 Task: Check the sale-to-list ratio of community pool in the last 1 year.
Action: Mouse moved to (860, 235)
Screenshot: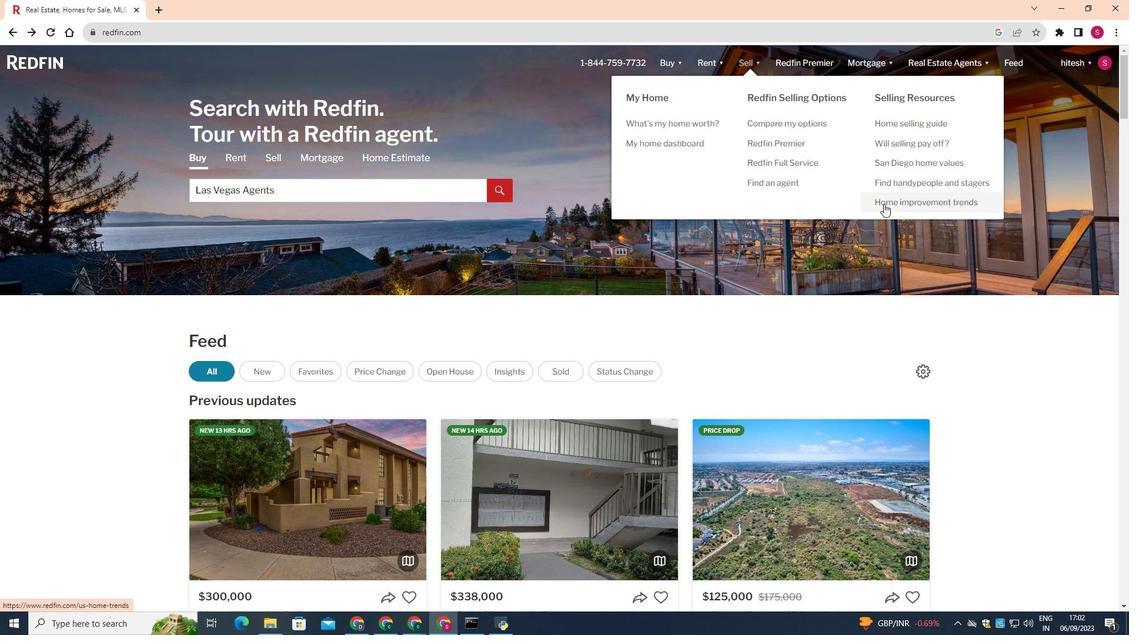 
Action: Mouse pressed left at (860, 235)
Screenshot: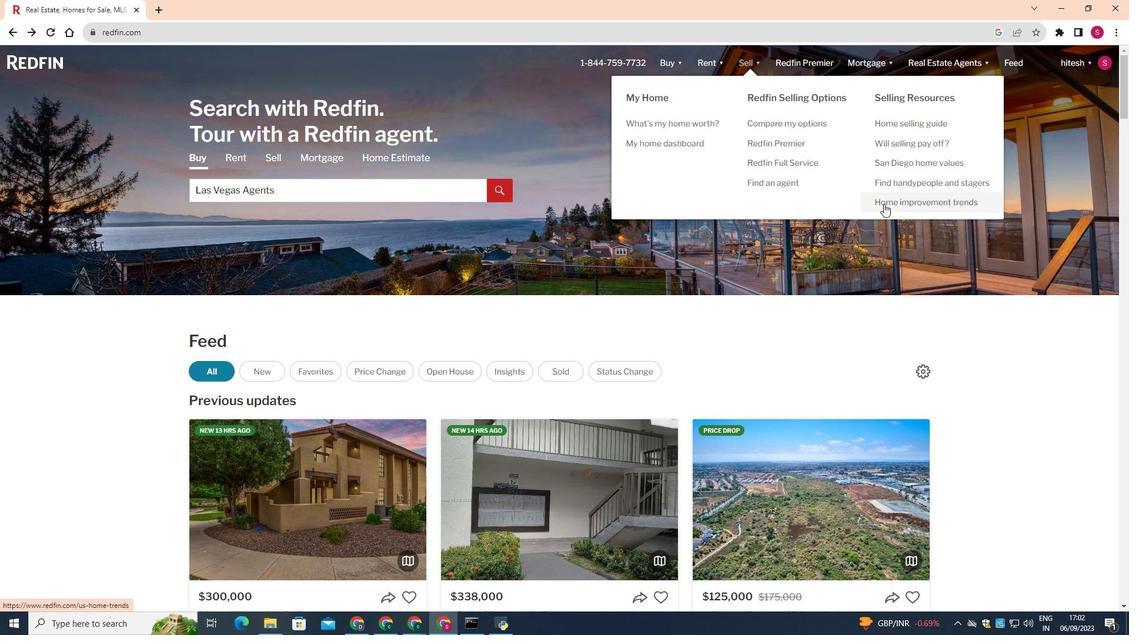 
Action: Mouse moved to (648, 392)
Screenshot: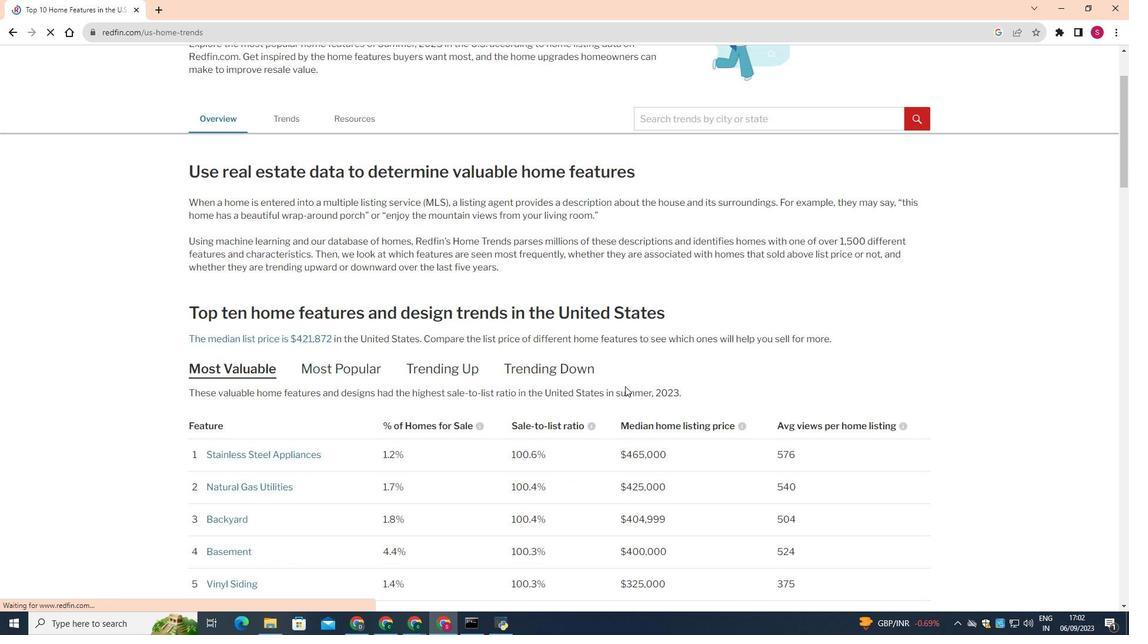 
Action: Mouse scrolled (648, 392) with delta (0, 0)
Screenshot: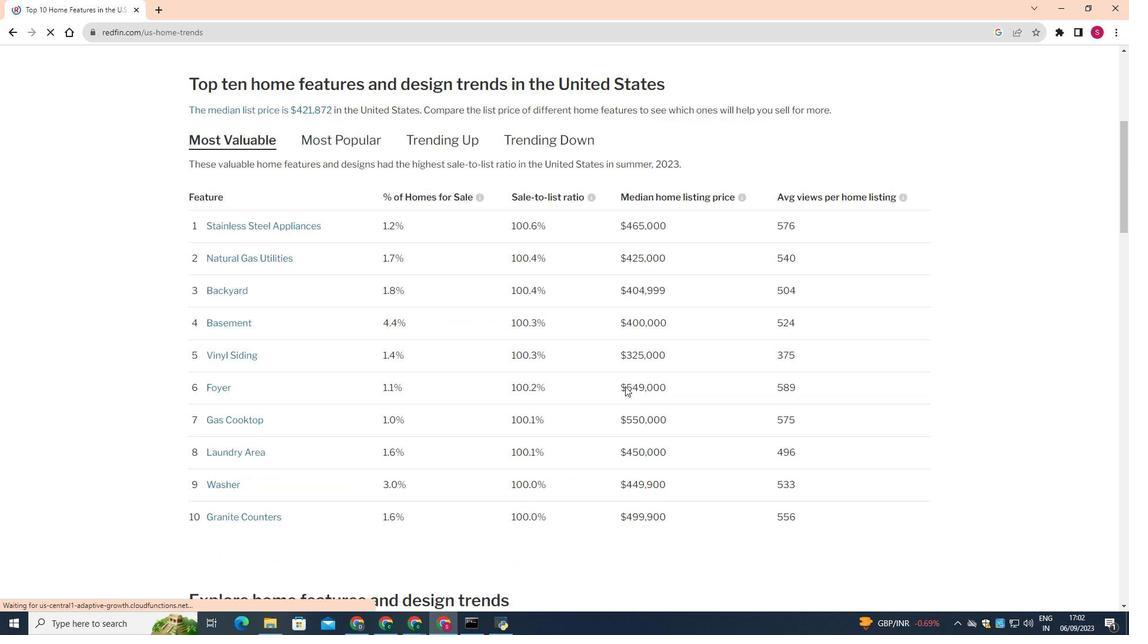 
Action: Mouse scrolled (648, 392) with delta (0, 0)
Screenshot: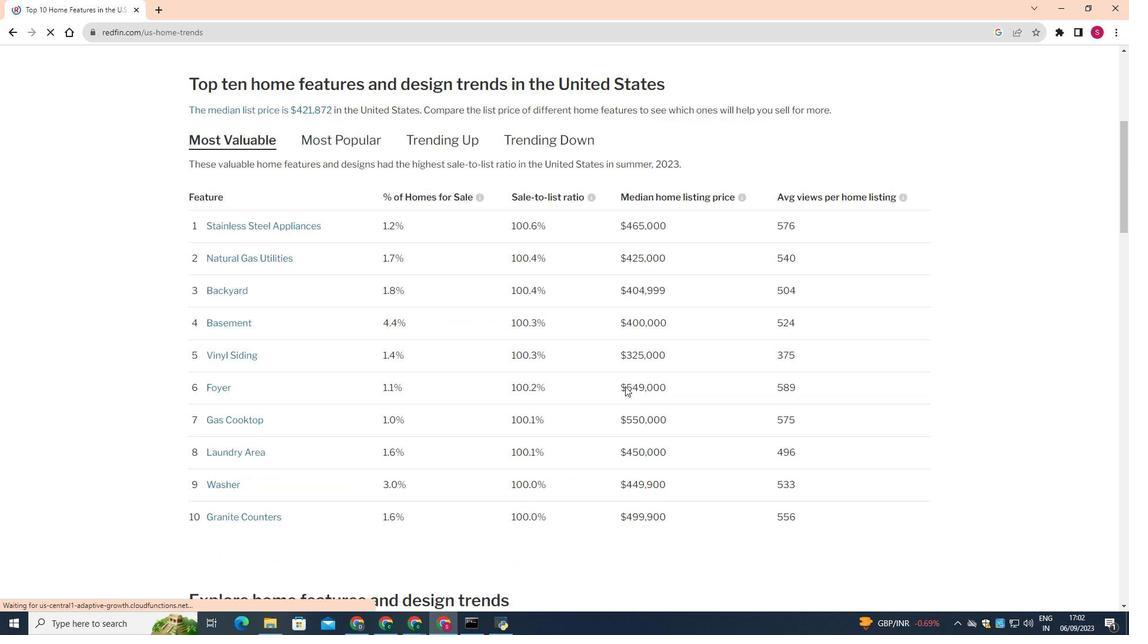 
Action: Mouse scrolled (648, 392) with delta (0, 0)
Screenshot: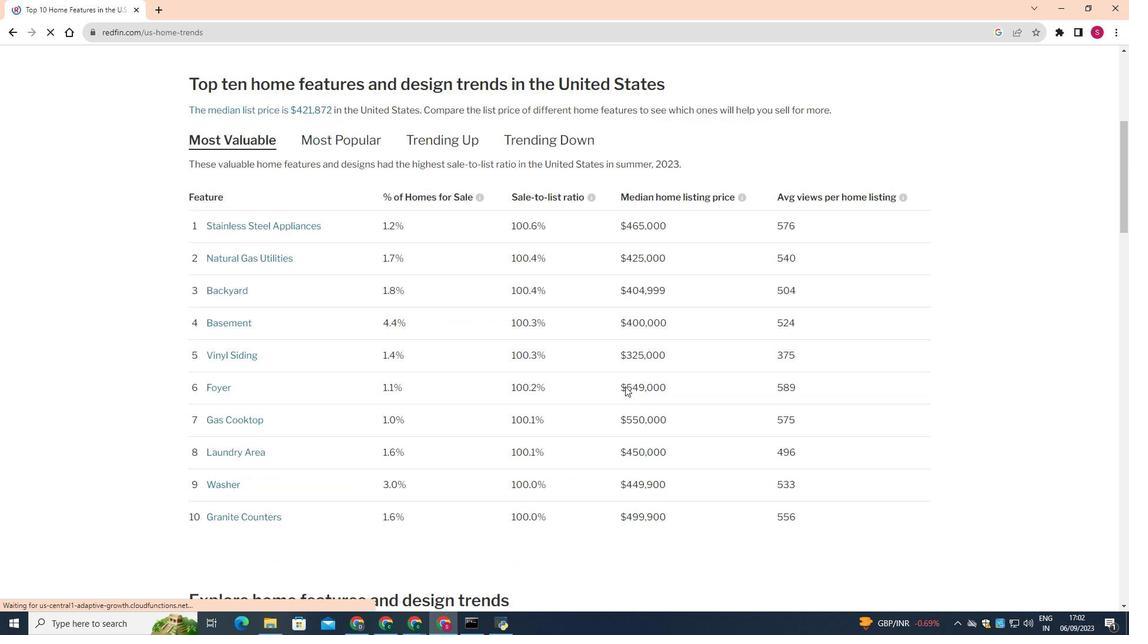 
Action: Mouse scrolled (648, 392) with delta (0, 0)
Screenshot: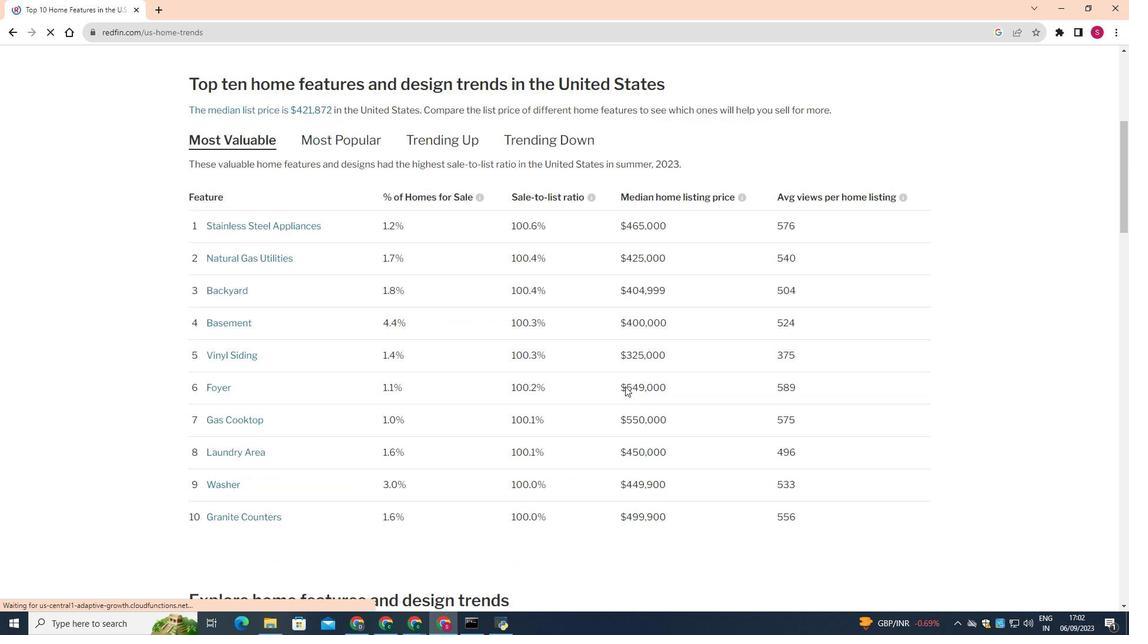 
Action: Mouse scrolled (648, 392) with delta (0, 0)
Screenshot: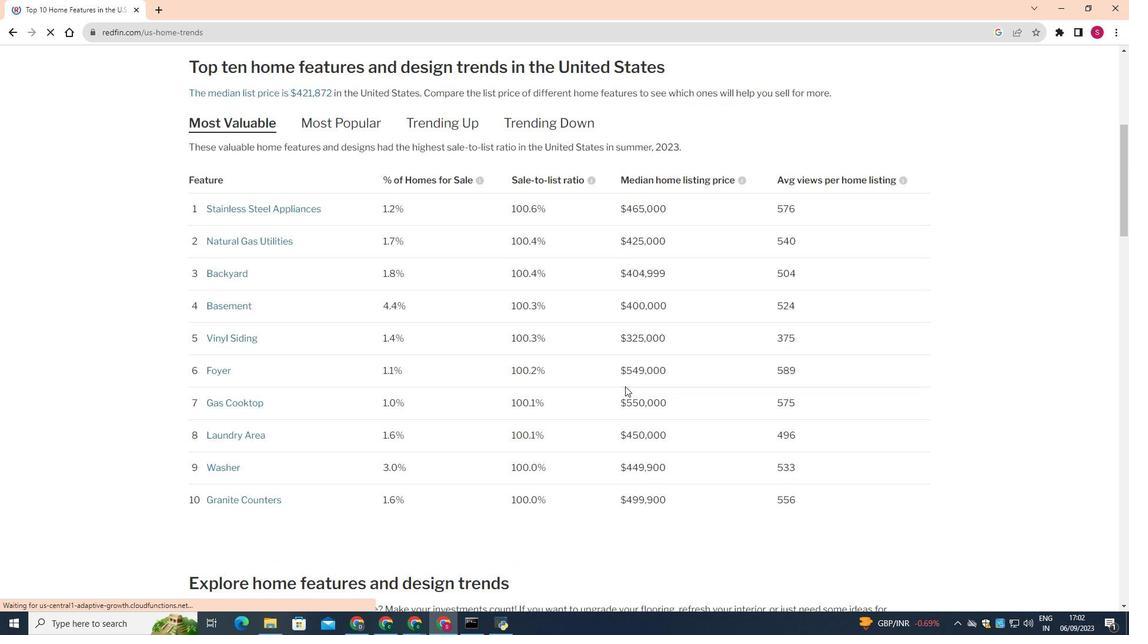 
Action: Mouse scrolled (648, 392) with delta (0, 0)
Screenshot: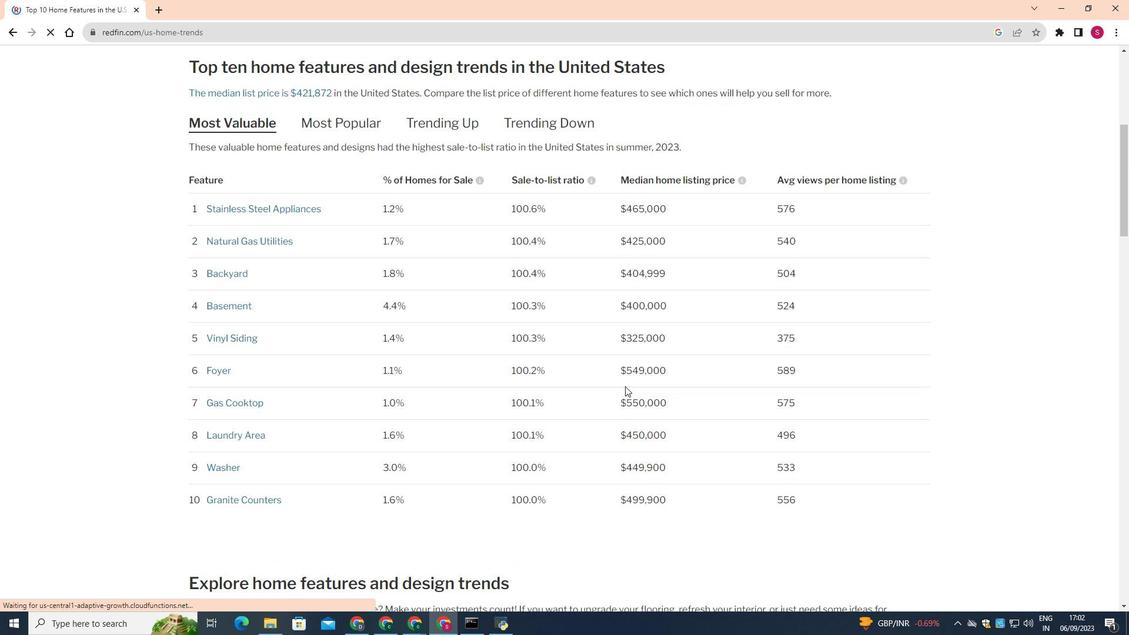 
Action: Mouse scrolled (648, 392) with delta (0, 0)
Screenshot: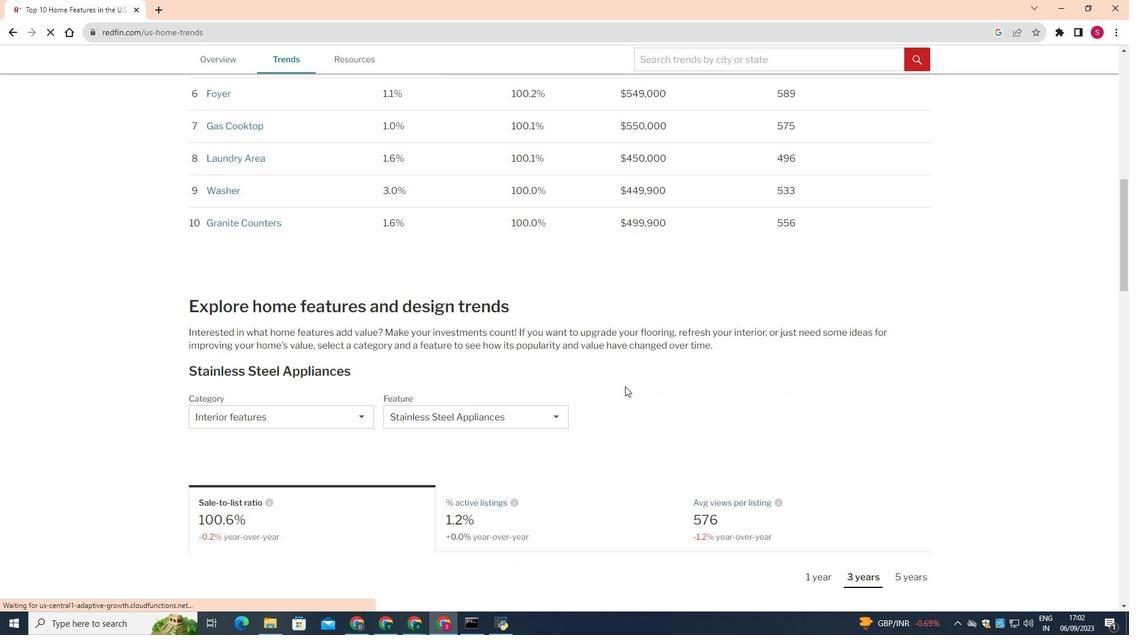 
Action: Mouse scrolled (648, 392) with delta (0, 0)
Screenshot: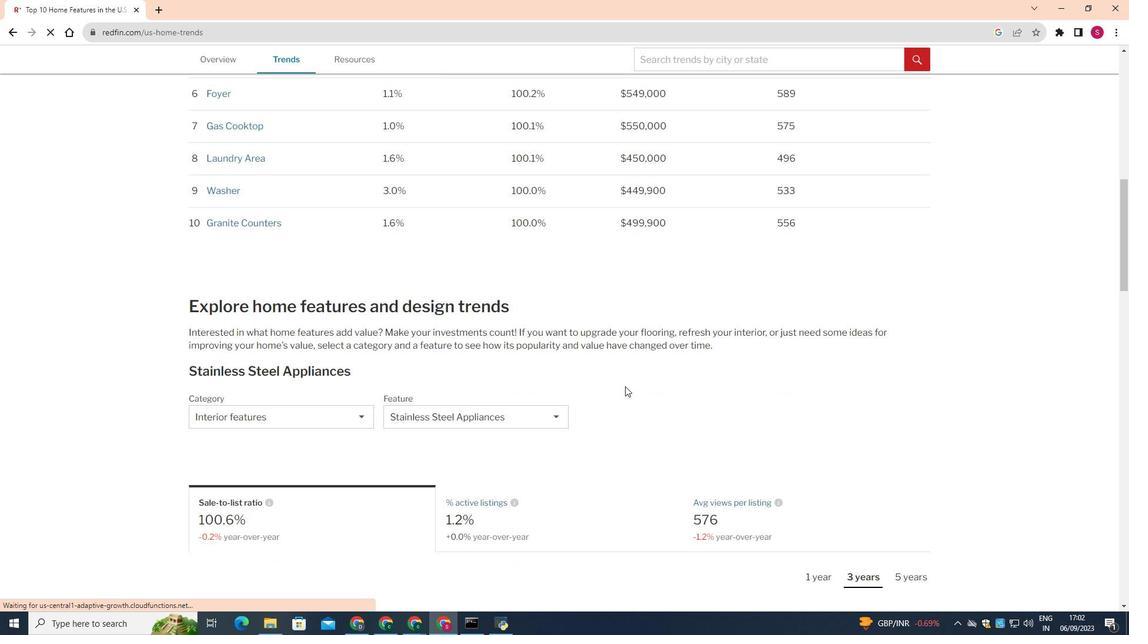 
Action: Mouse scrolled (648, 392) with delta (0, 0)
Screenshot: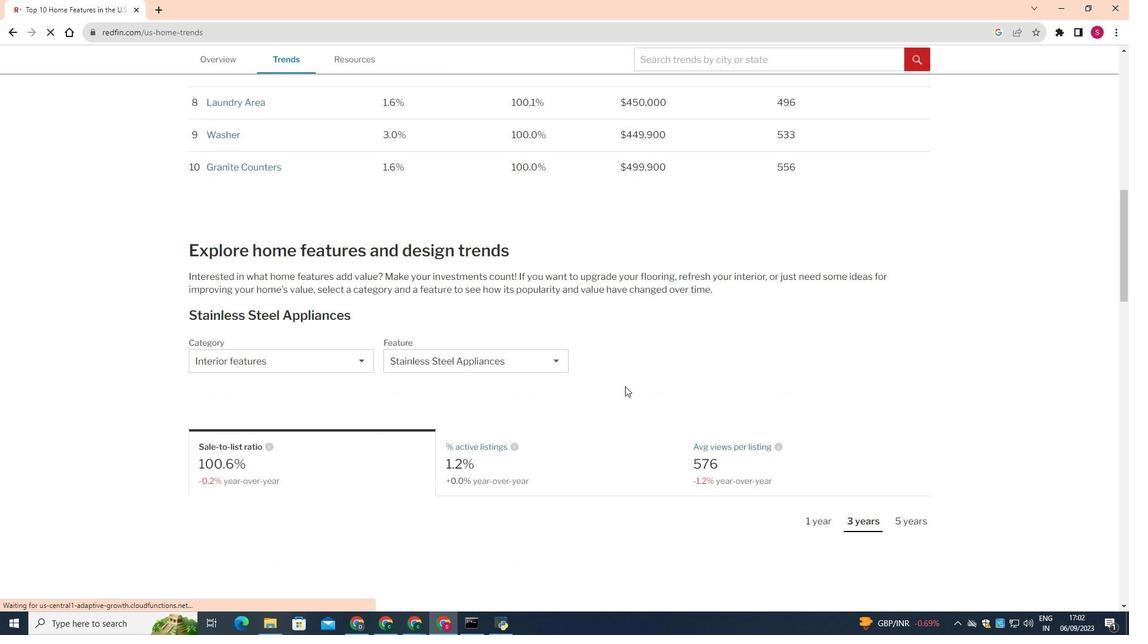 
Action: Mouse scrolled (648, 392) with delta (0, 0)
Screenshot: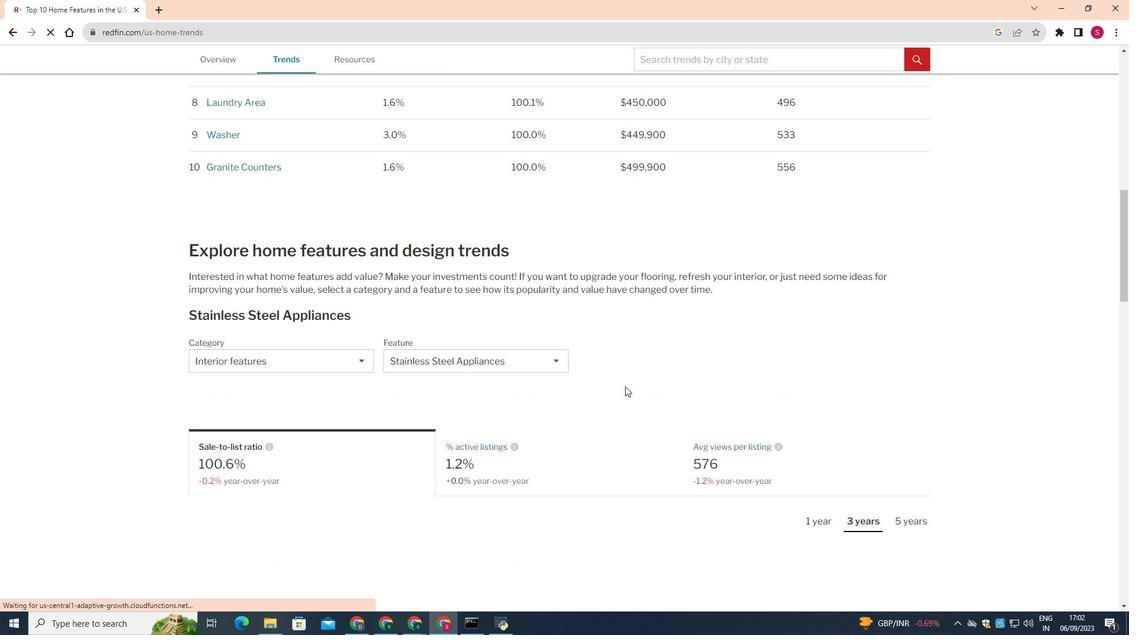 
Action: Mouse scrolled (648, 392) with delta (0, 0)
Screenshot: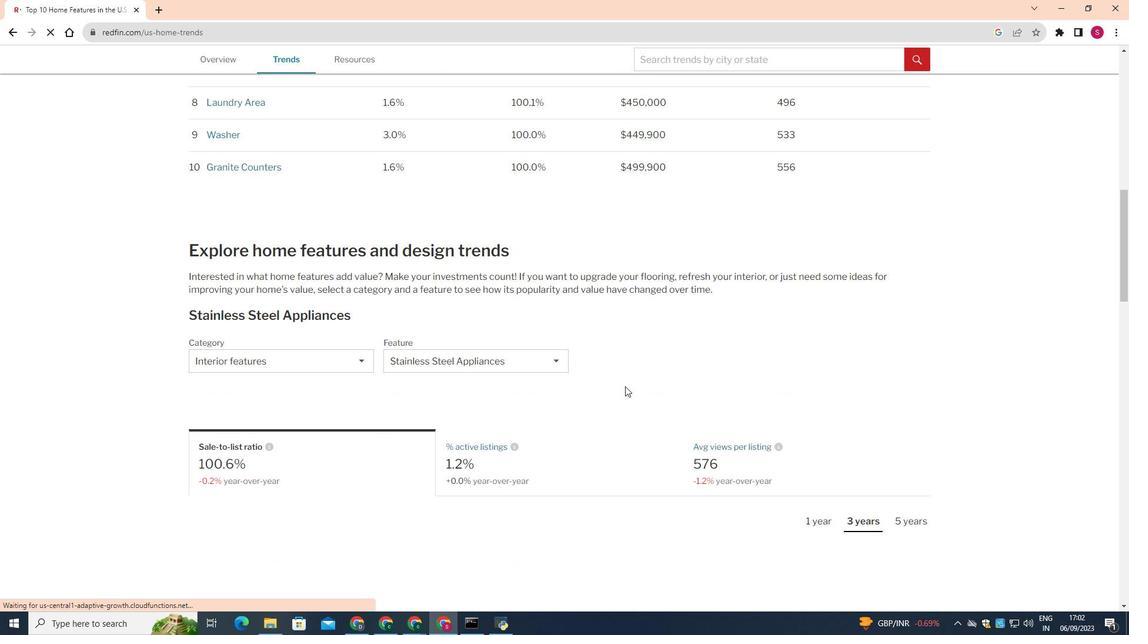
Action: Mouse scrolled (648, 392) with delta (0, 0)
Screenshot: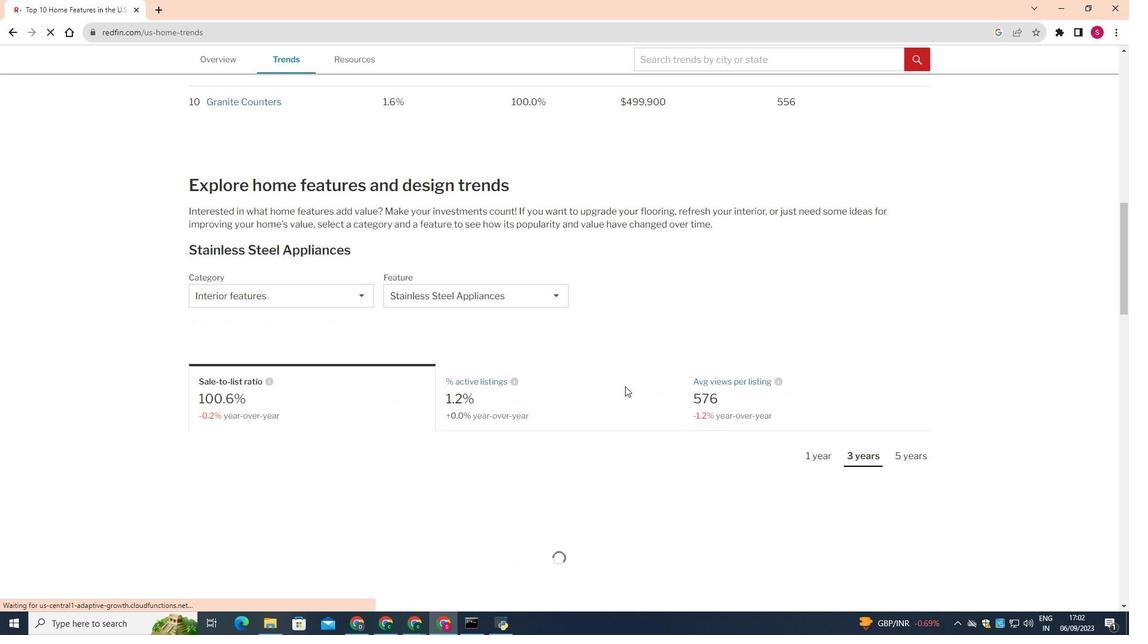 
Action: Mouse scrolled (648, 392) with delta (0, 0)
Screenshot: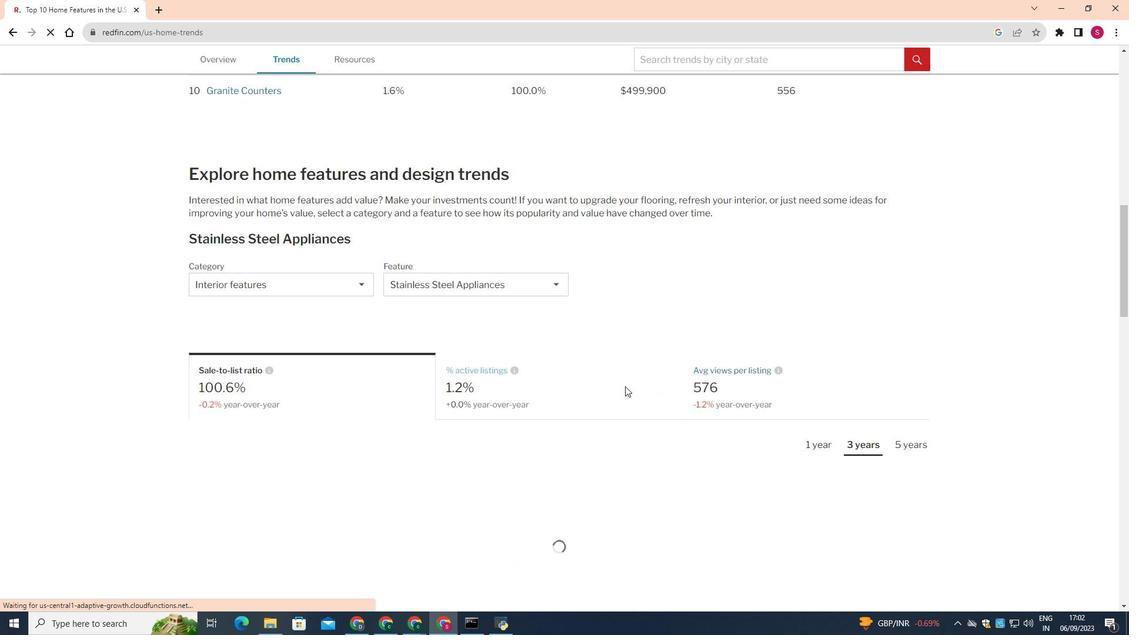 
Action: Mouse moved to (362, 299)
Screenshot: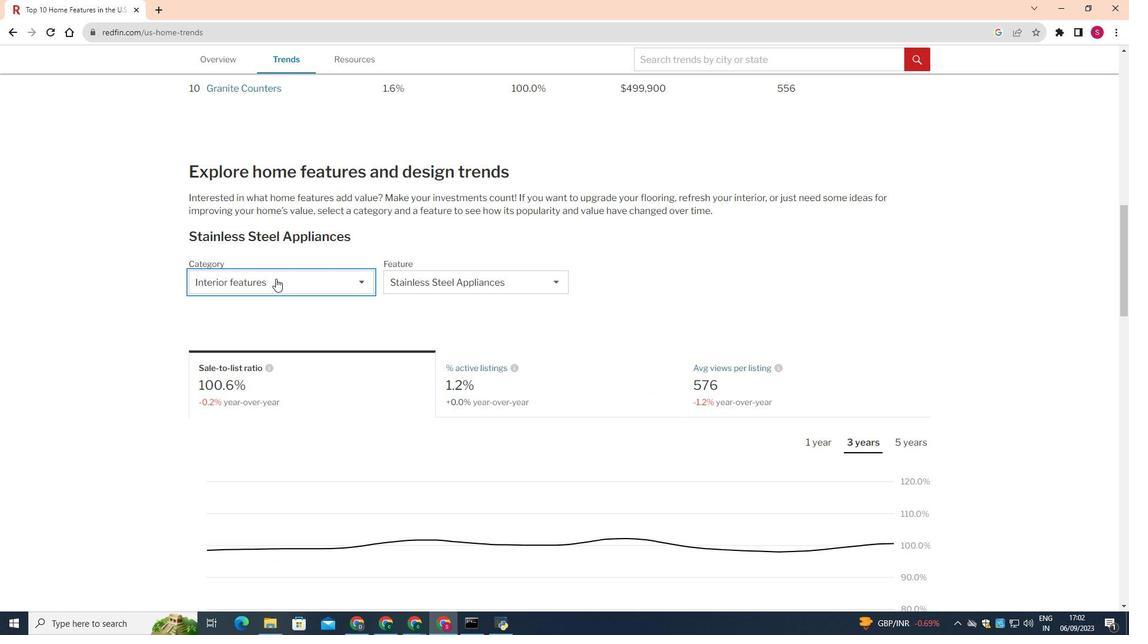 
Action: Mouse pressed left at (362, 299)
Screenshot: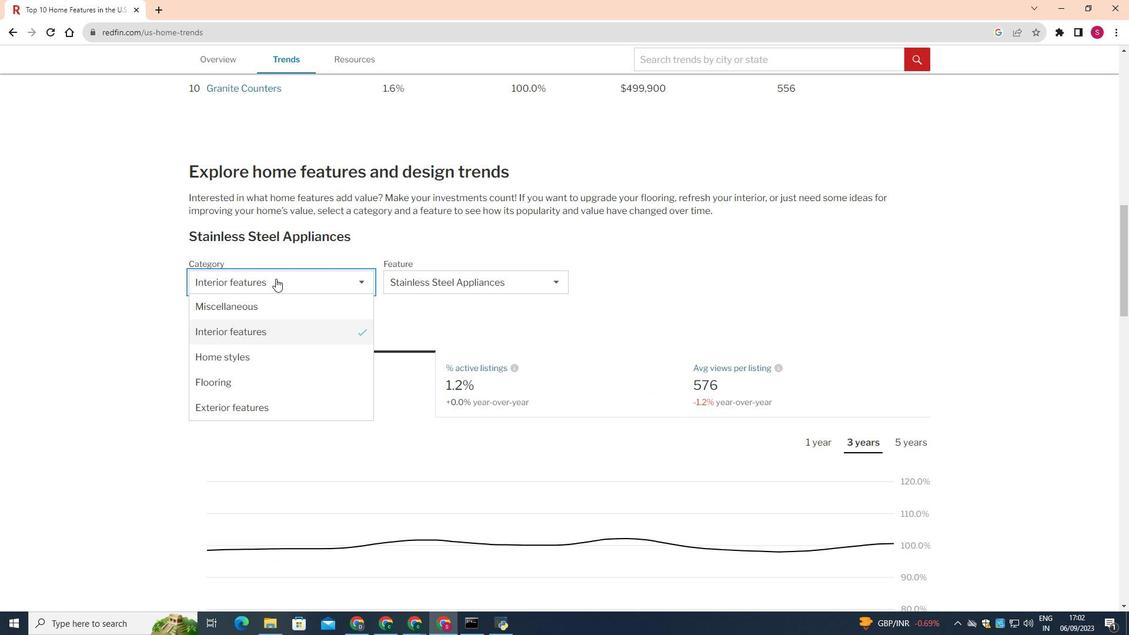 
Action: Mouse moved to (360, 321)
Screenshot: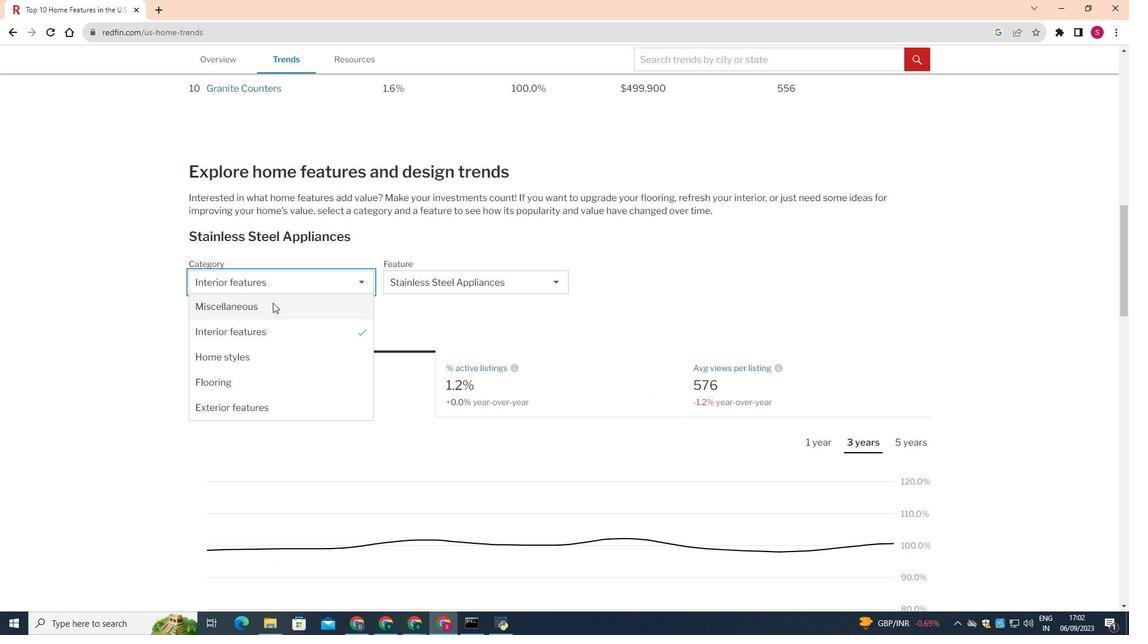 
Action: Mouse pressed left at (360, 321)
Screenshot: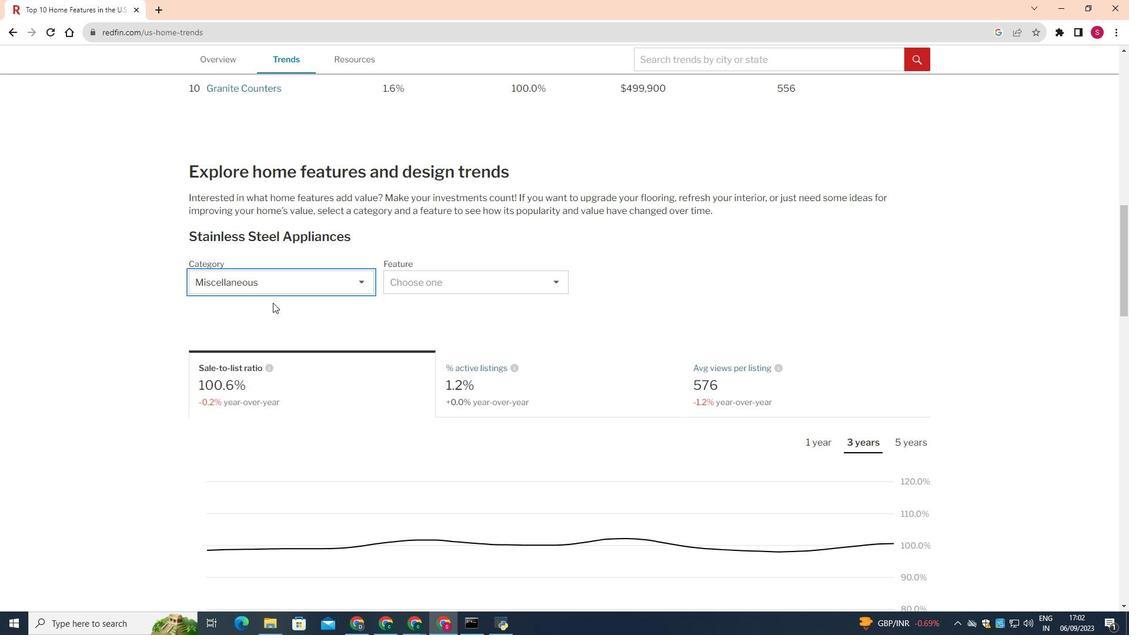 
Action: Mouse moved to (513, 303)
Screenshot: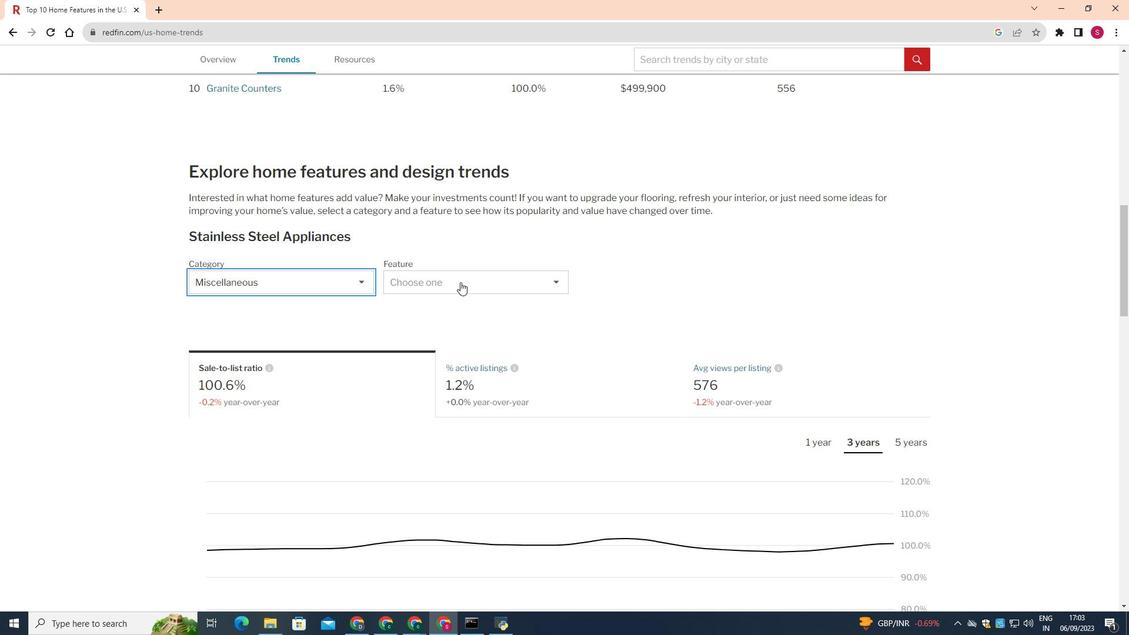 
Action: Mouse pressed left at (513, 303)
Screenshot: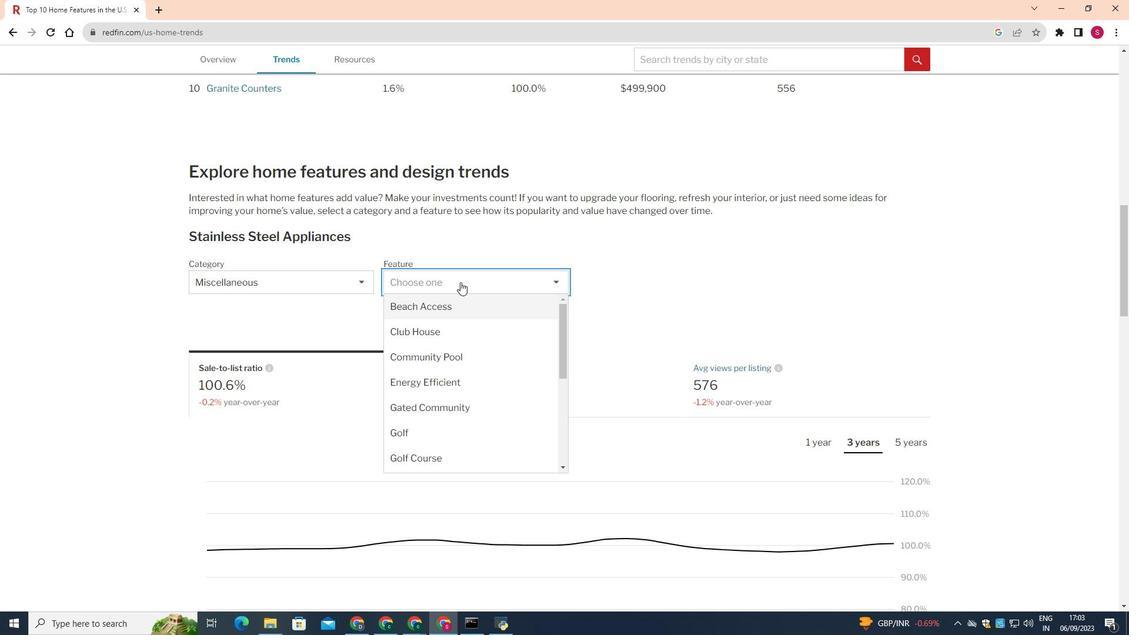 
Action: Mouse moved to (522, 371)
Screenshot: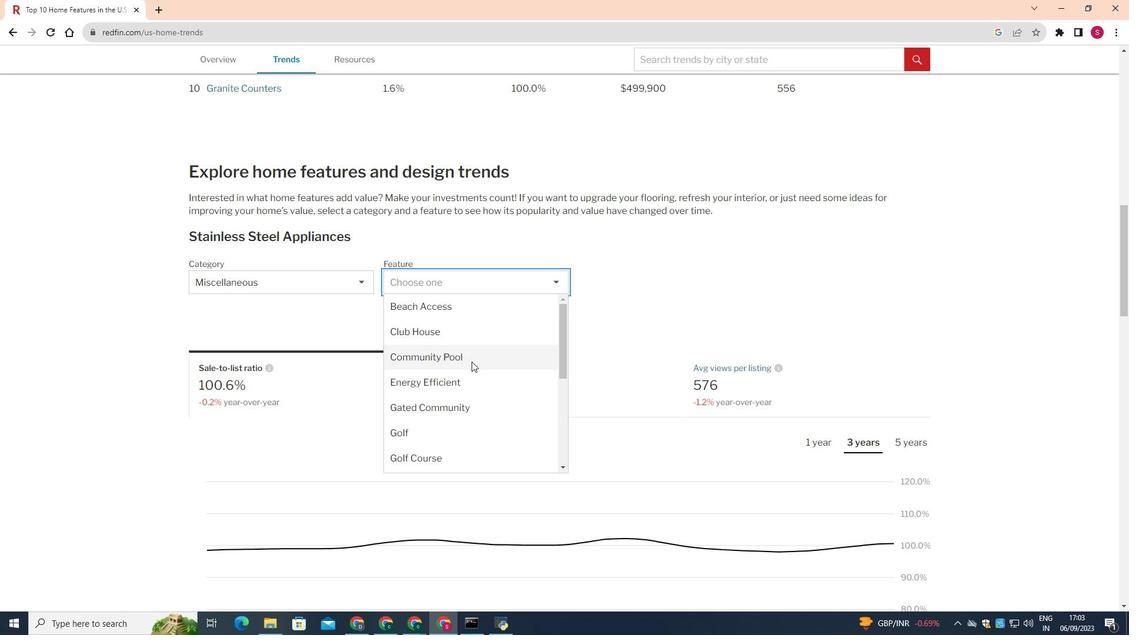 
Action: Mouse pressed left at (522, 371)
Screenshot: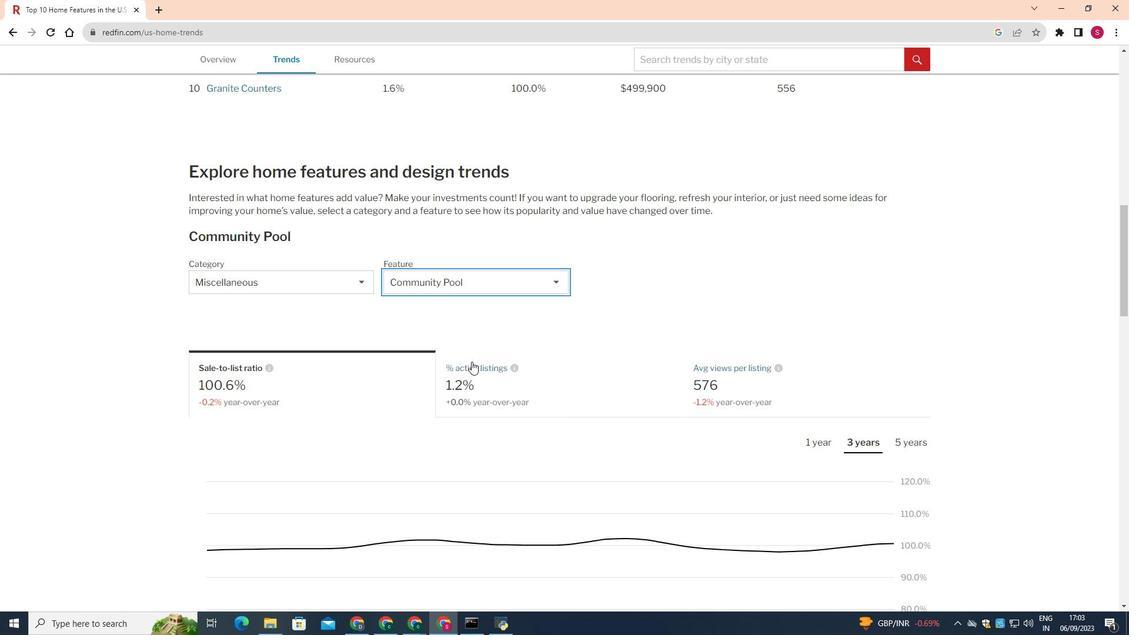 
Action: Mouse moved to (426, 386)
Screenshot: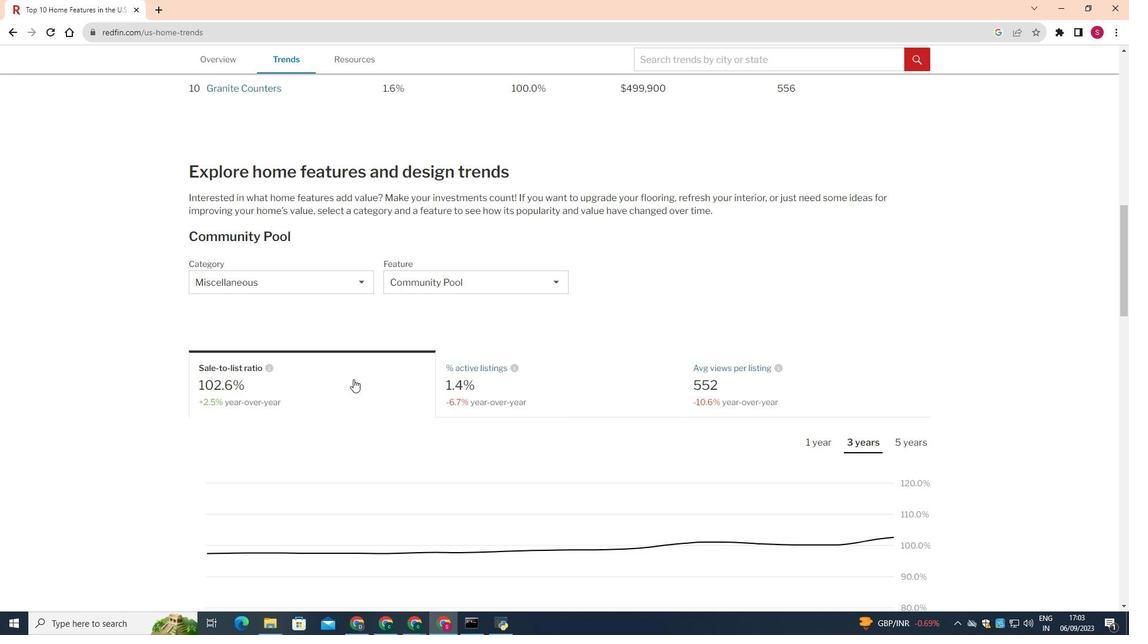 
Action: Mouse pressed left at (426, 386)
Screenshot: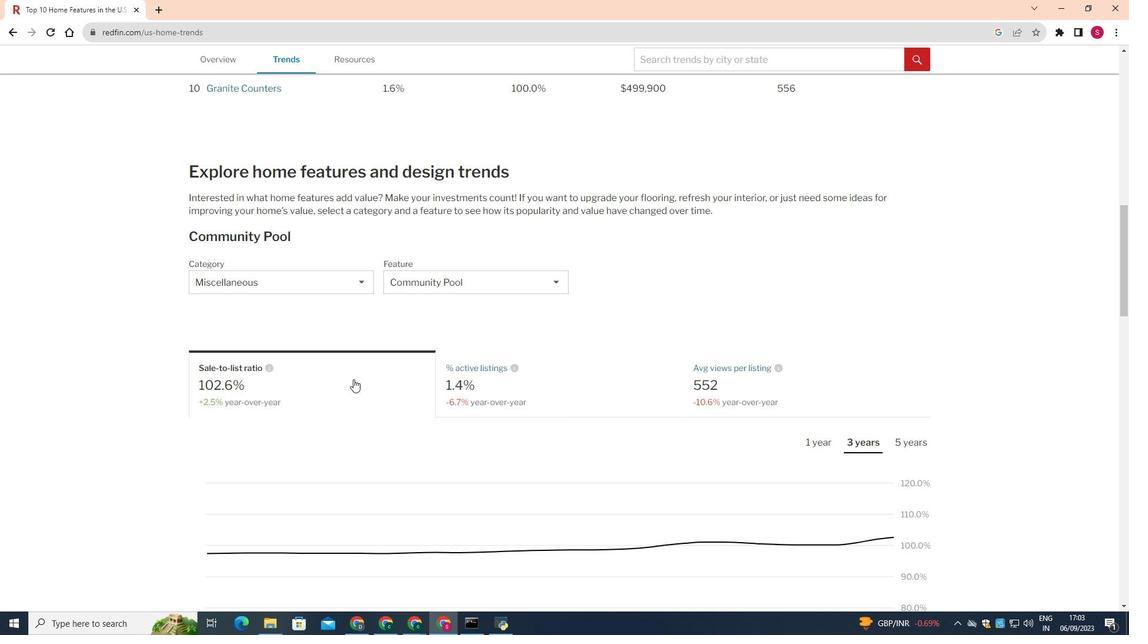 
Action: Mouse moved to (796, 438)
Screenshot: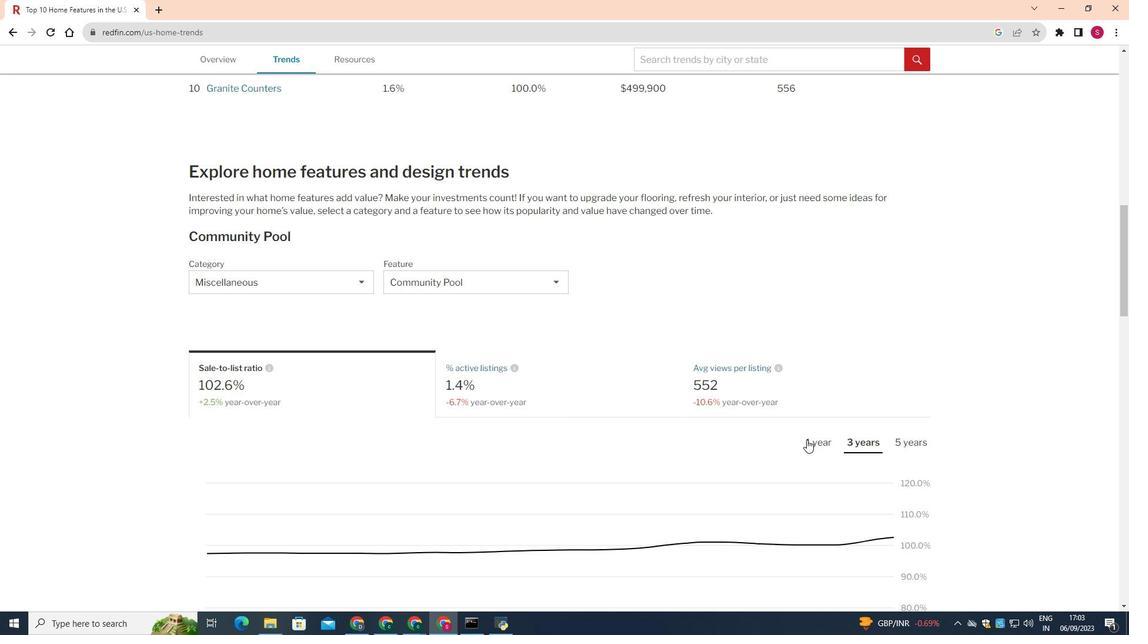 
Action: Mouse pressed left at (796, 438)
Screenshot: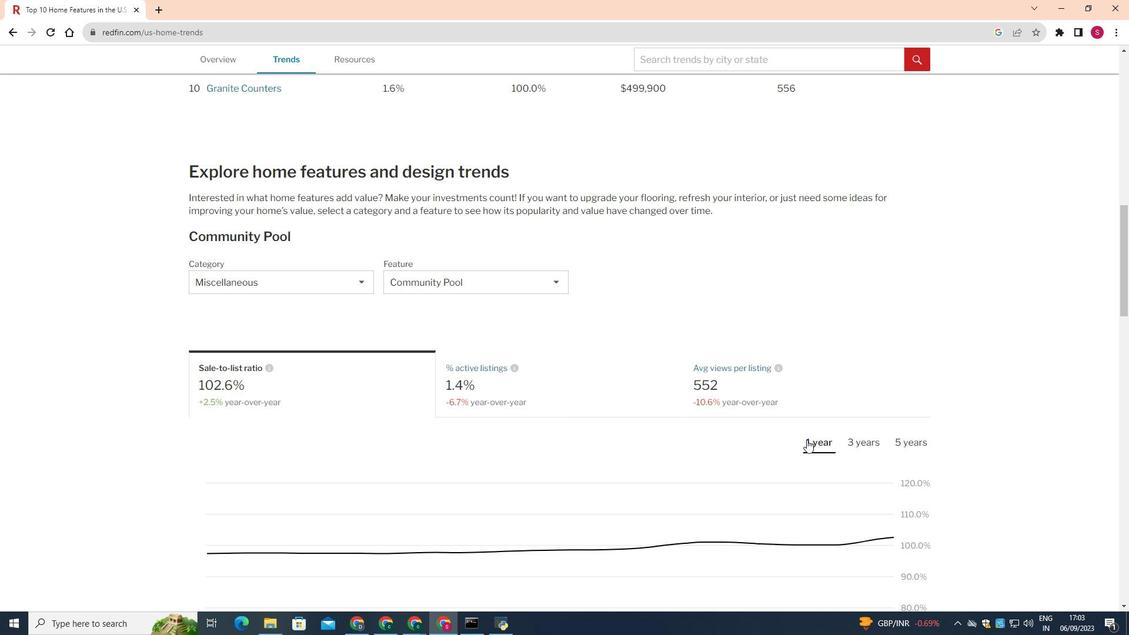 
Action: Mouse moved to (680, 449)
Screenshot: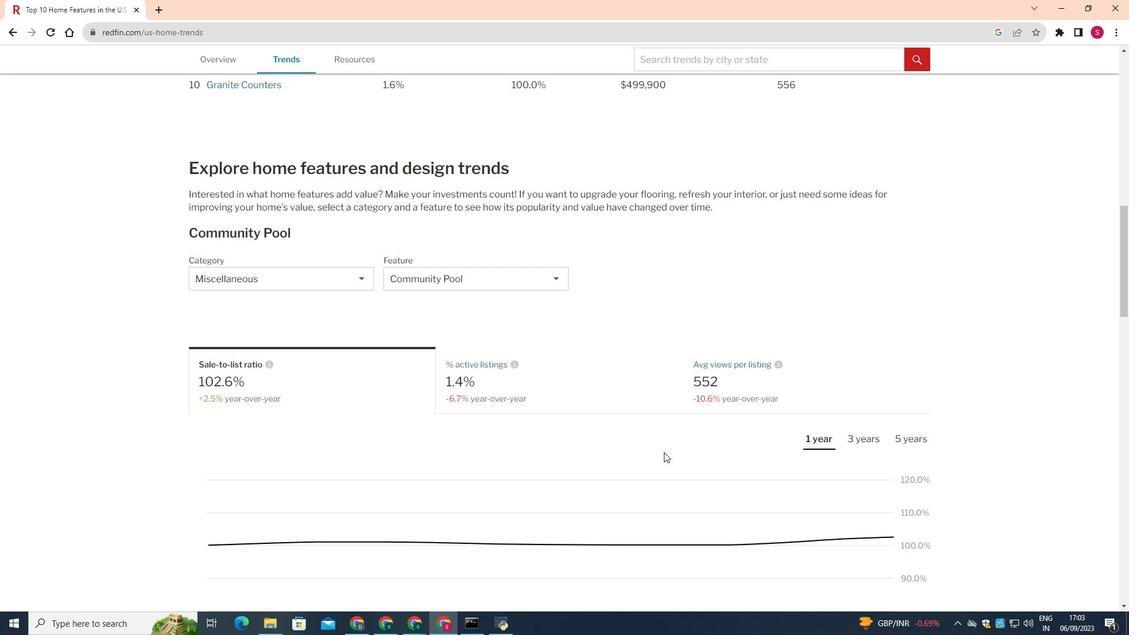 
Action: Mouse scrolled (680, 448) with delta (0, 0)
Screenshot: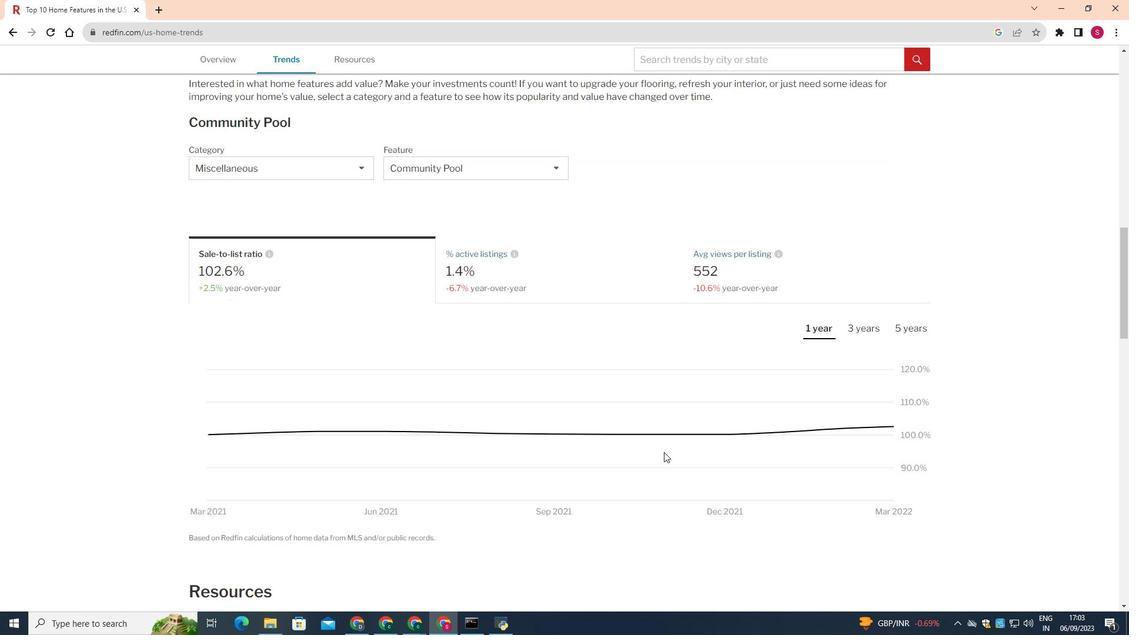 
Action: Mouse moved to (680, 449)
Screenshot: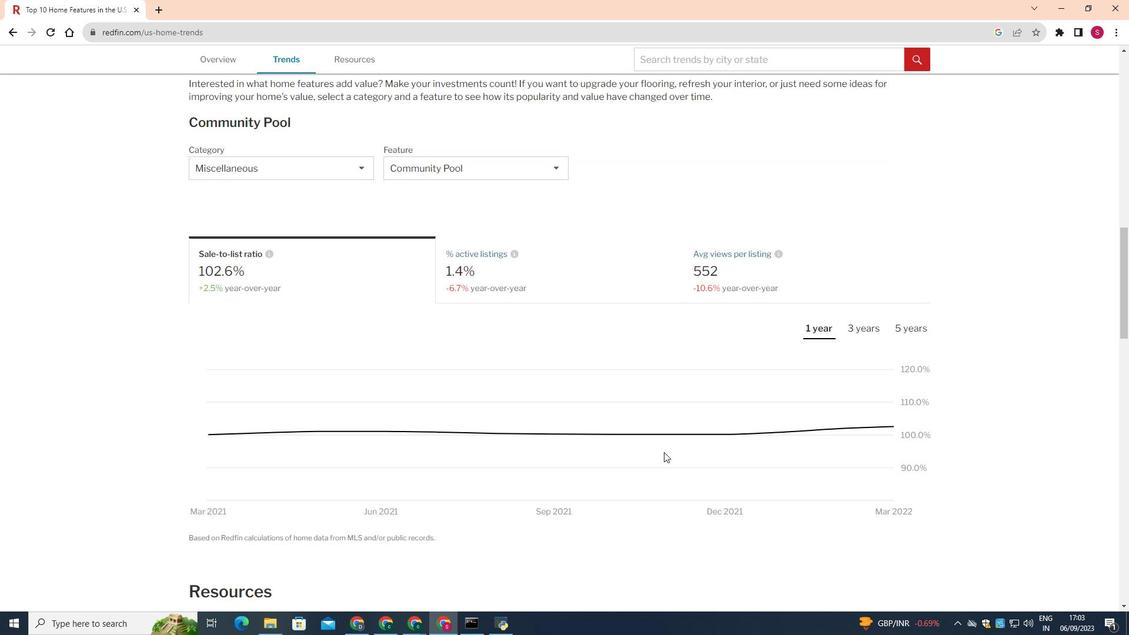 
Action: Mouse scrolled (680, 448) with delta (0, 0)
Screenshot: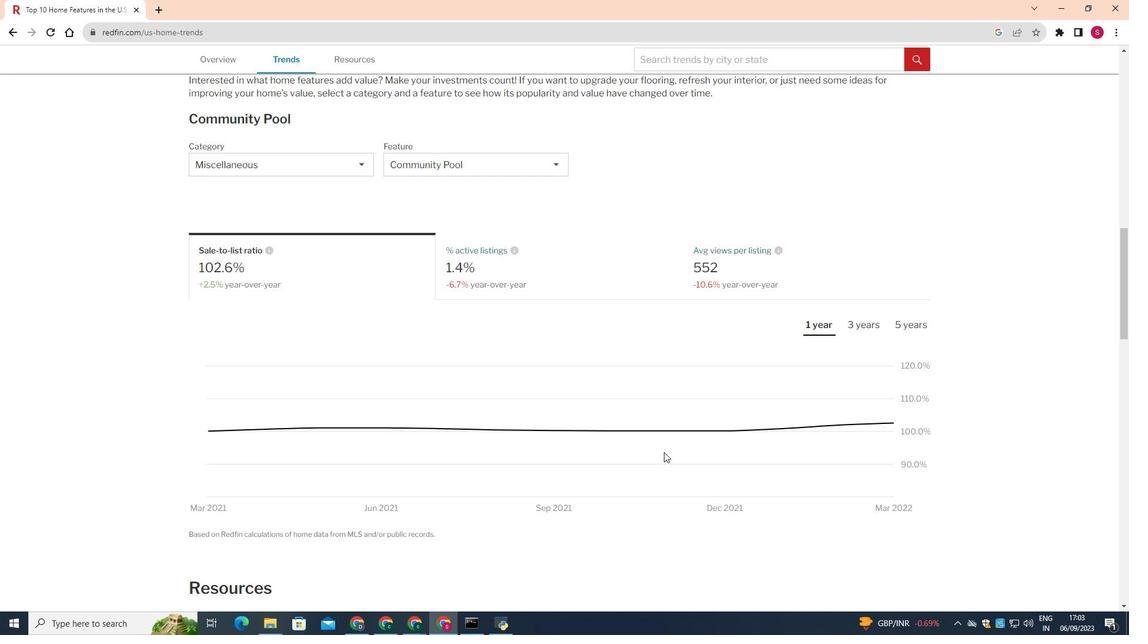 
Action: Mouse moved to (701, 443)
Screenshot: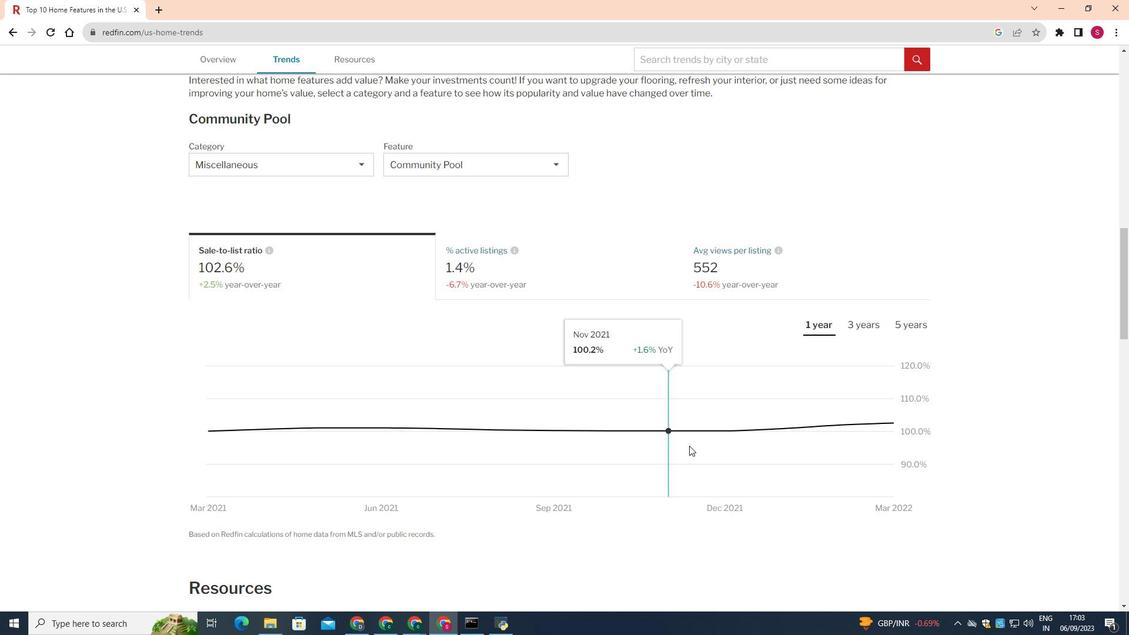 
